 Task: Use Suspense Accents 07 Effect in this video Movie B.mp4
Action: Mouse moved to (309, 98)
Screenshot: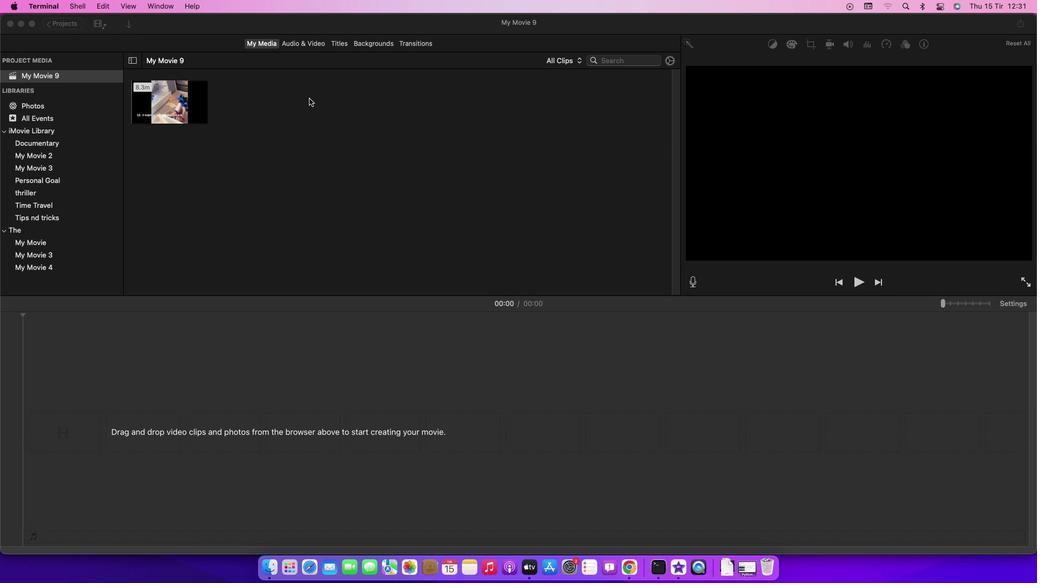 
Action: Mouse pressed left at (309, 98)
Screenshot: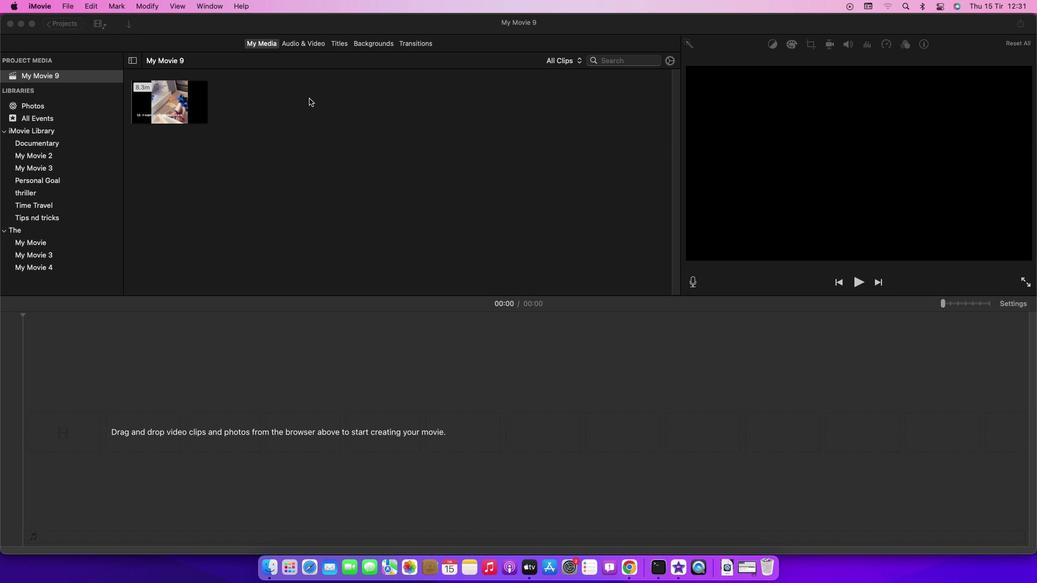 
Action: Mouse moved to (166, 98)
Screenshot: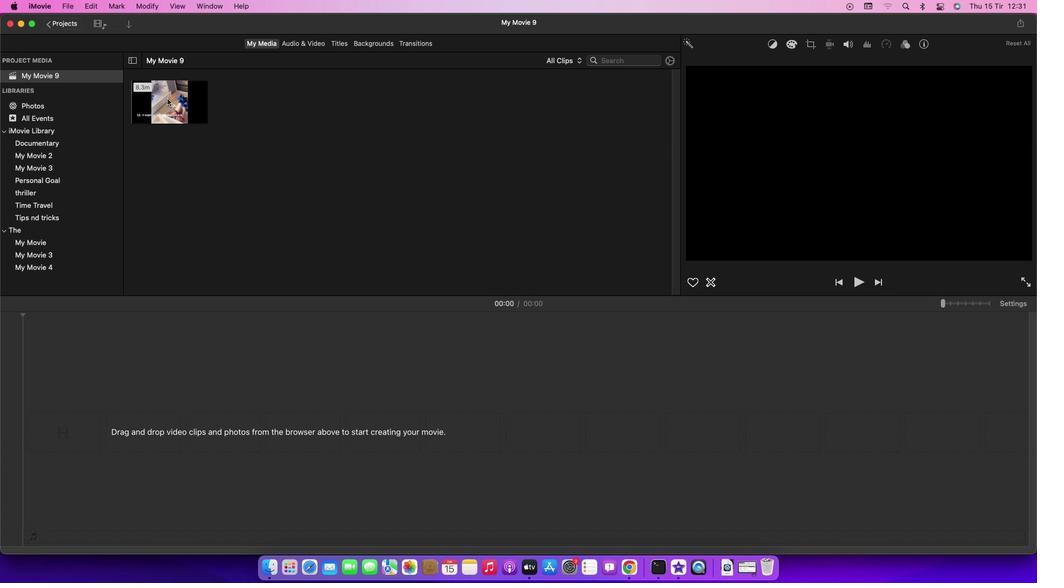 
Action: Mouse pressed left at (166, 98)
Screenshot: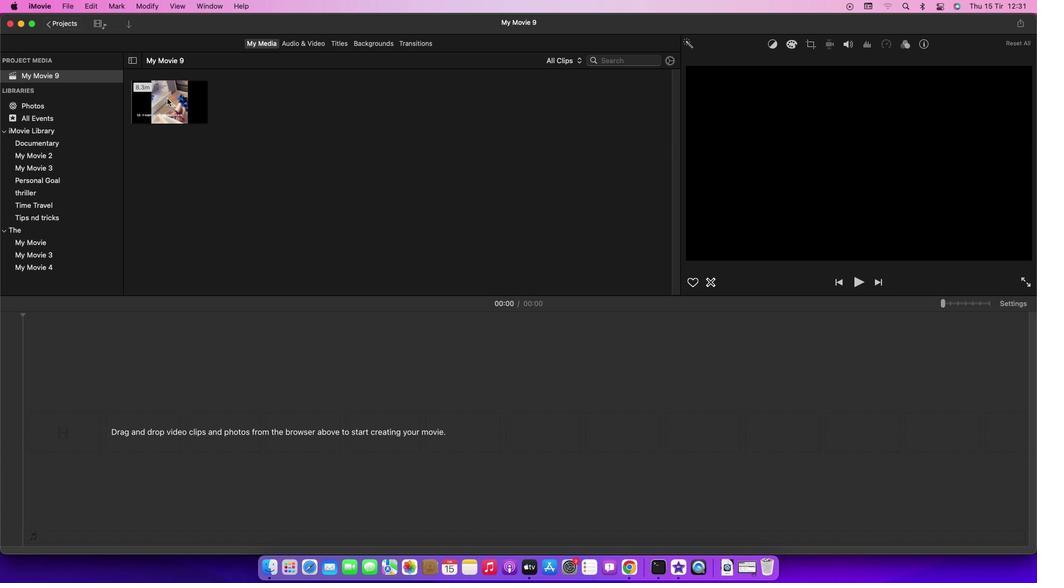 
Action: Mouse pressed left at (166, 98)
Screenshot: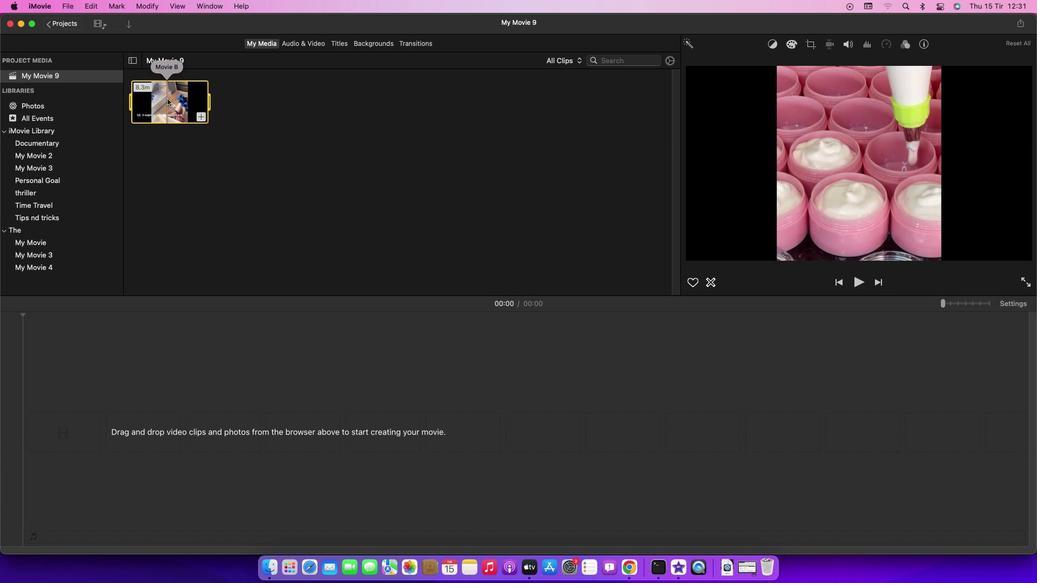 
Action: Mouse moved to (309, 44)
Screenshot: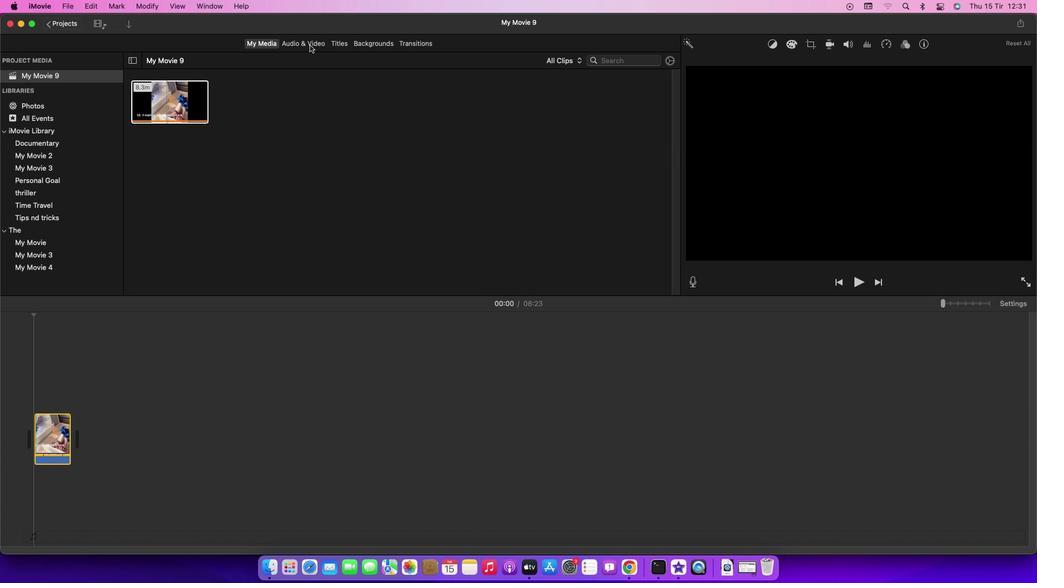 
Action: Mouse pressed left at (309, 44)
Screenshot: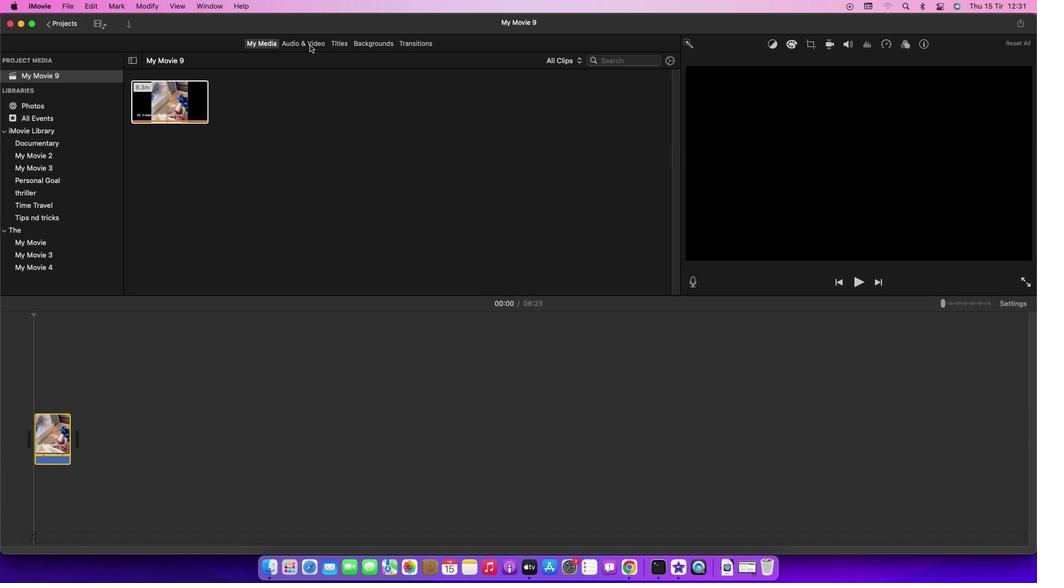 
Action: Mouse moved to (70, 102)
Screenshot: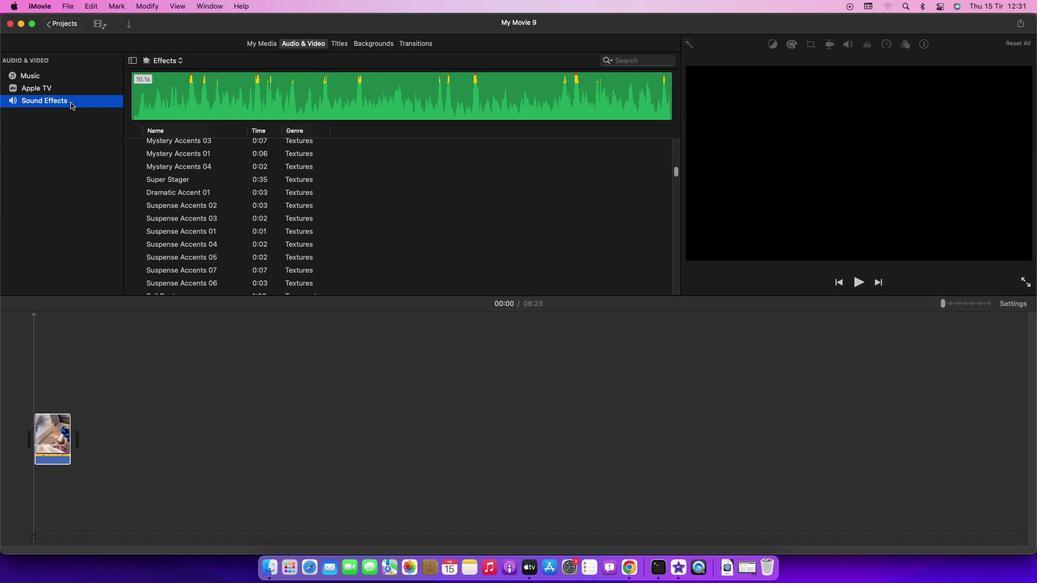 
Action: Mouse pressed left at (70, 102)
Screenshot: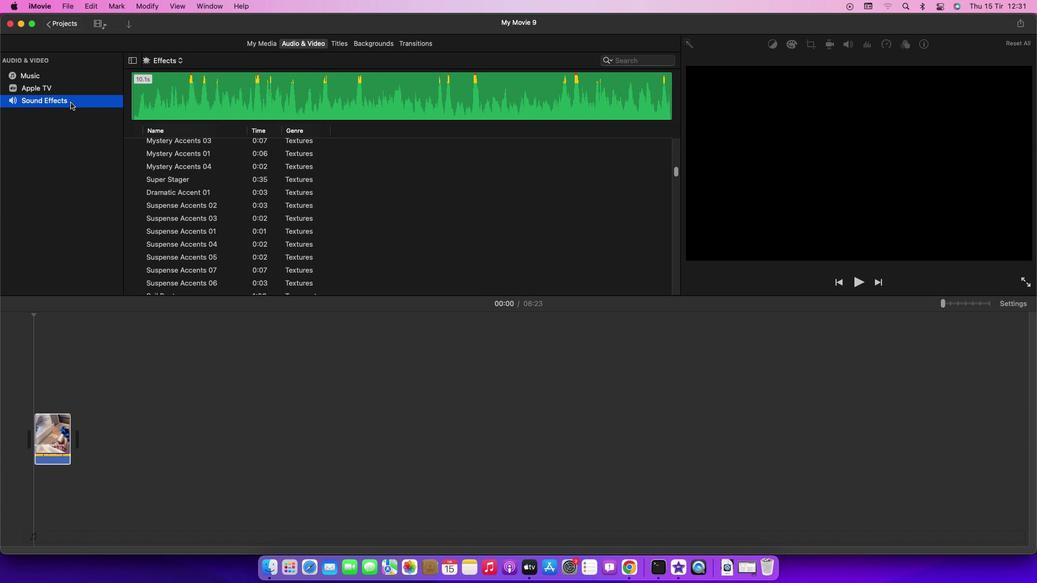 
Action: Mouse moved to (170, 270)
Screenshot: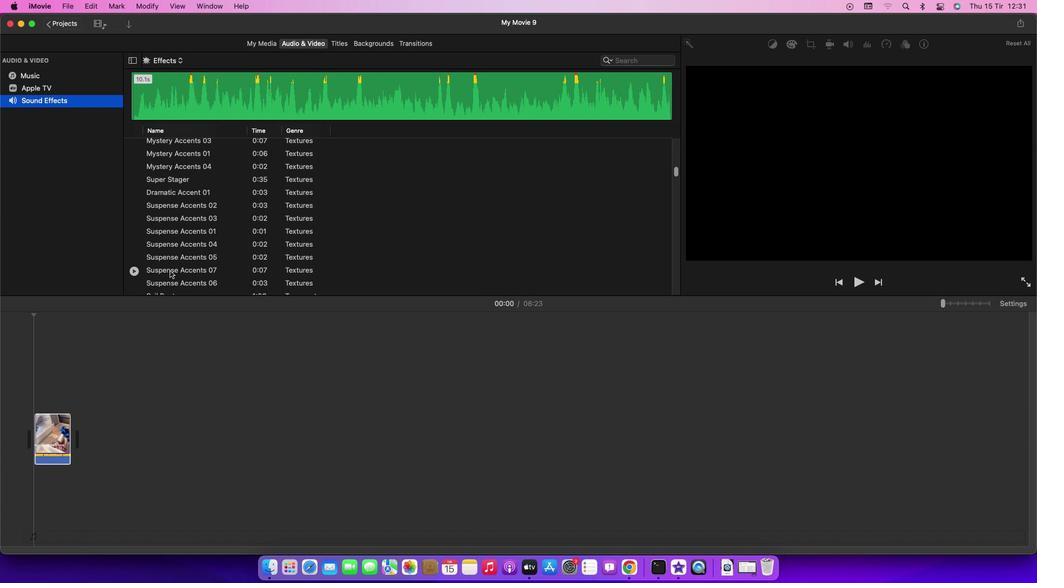 
Action: Mouse pressed left at (170, 270)
Screenshot: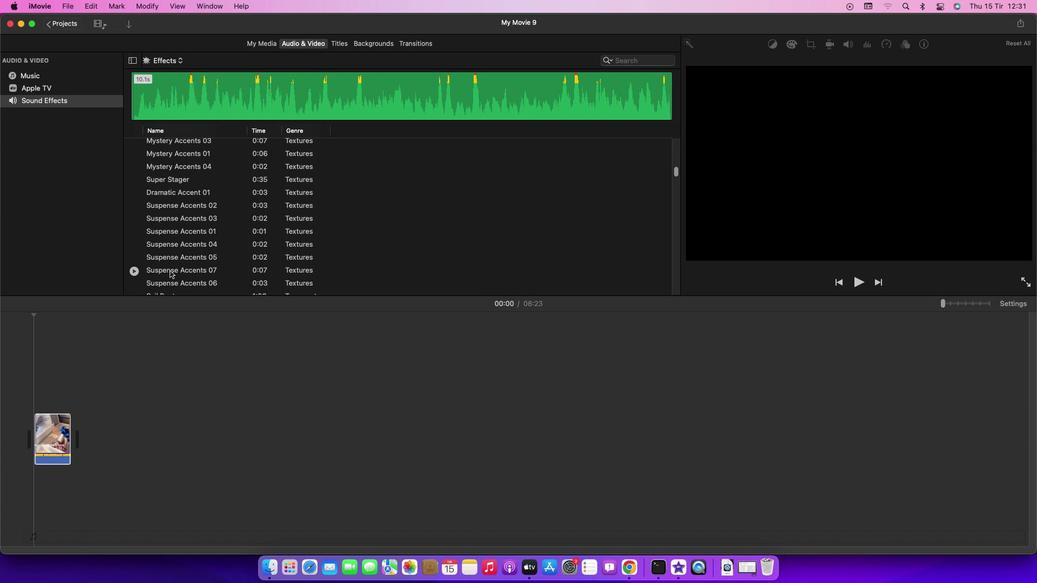 
Action: Mouse moved to (148, 345)
Screenshot: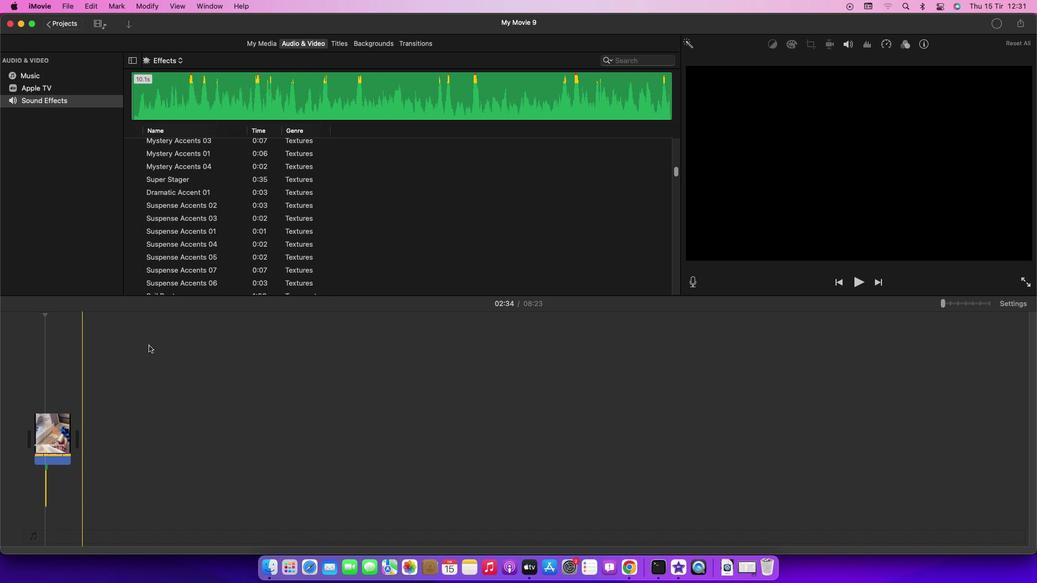 
